 Task: Utilize Asana's timeline to visualize dependencies in the statistical analysis phase.
Action: Mouse moved to (154, 344)
Screenshot: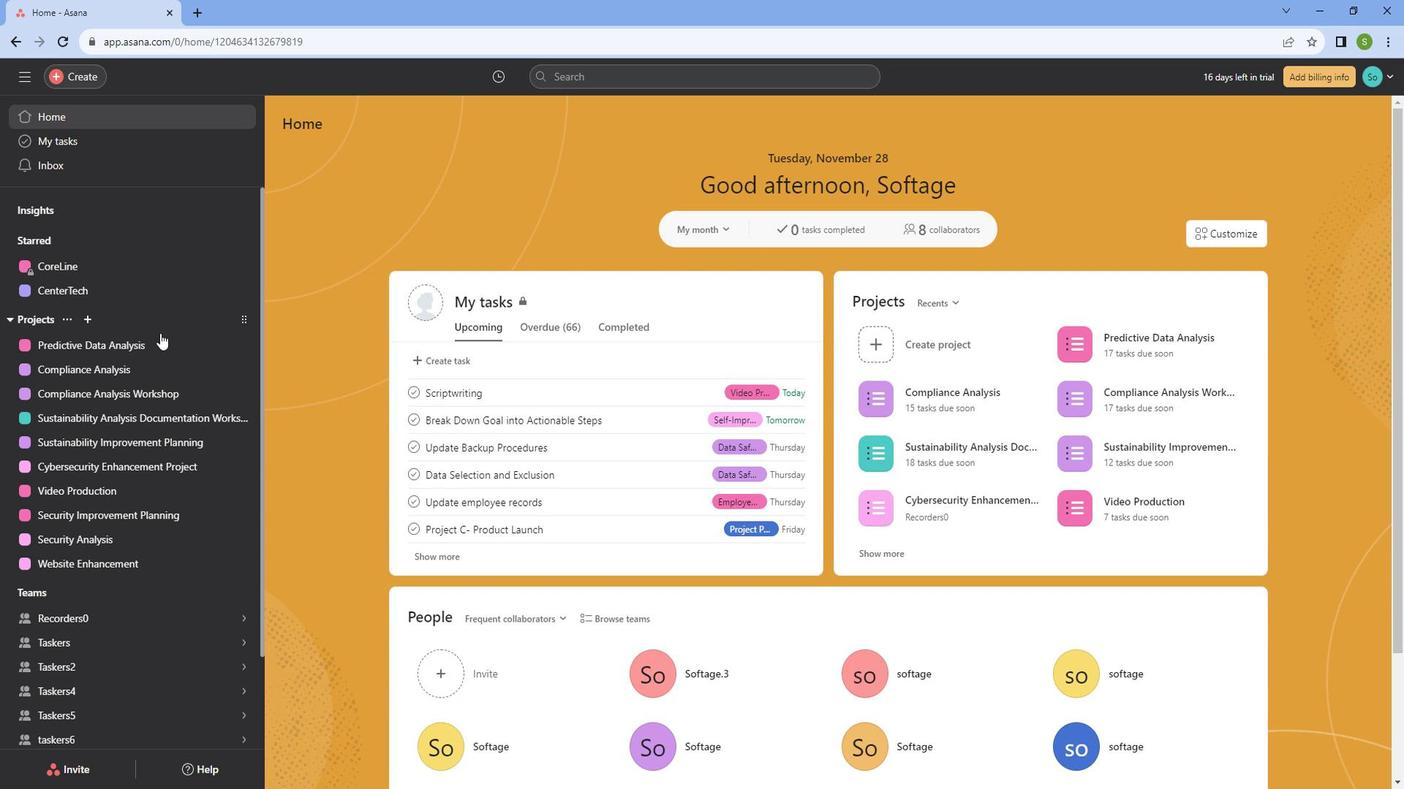 
Action: Mouse pressed left at (154, 344)
Screenshot: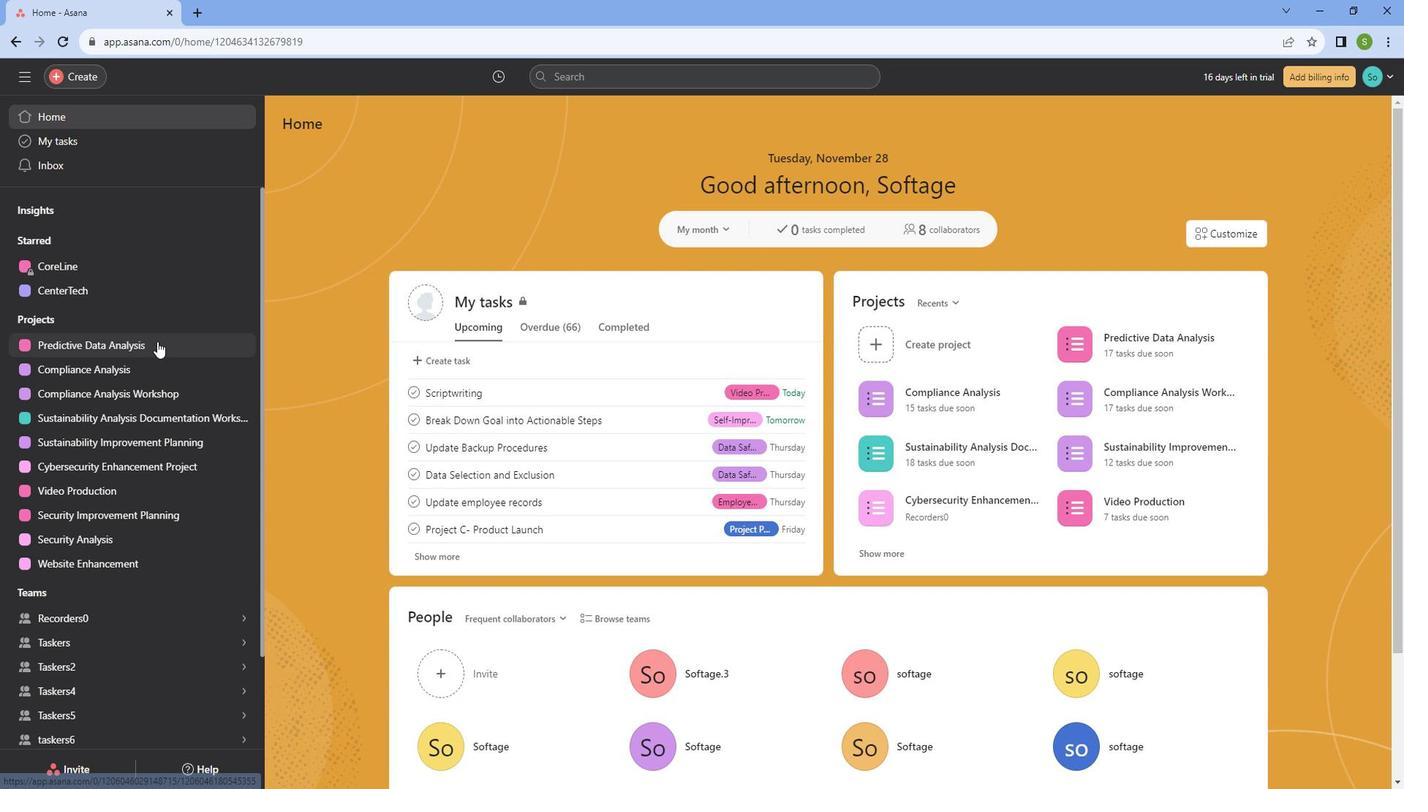 
Action: Mouse moved to (489, 155)
Screenshot: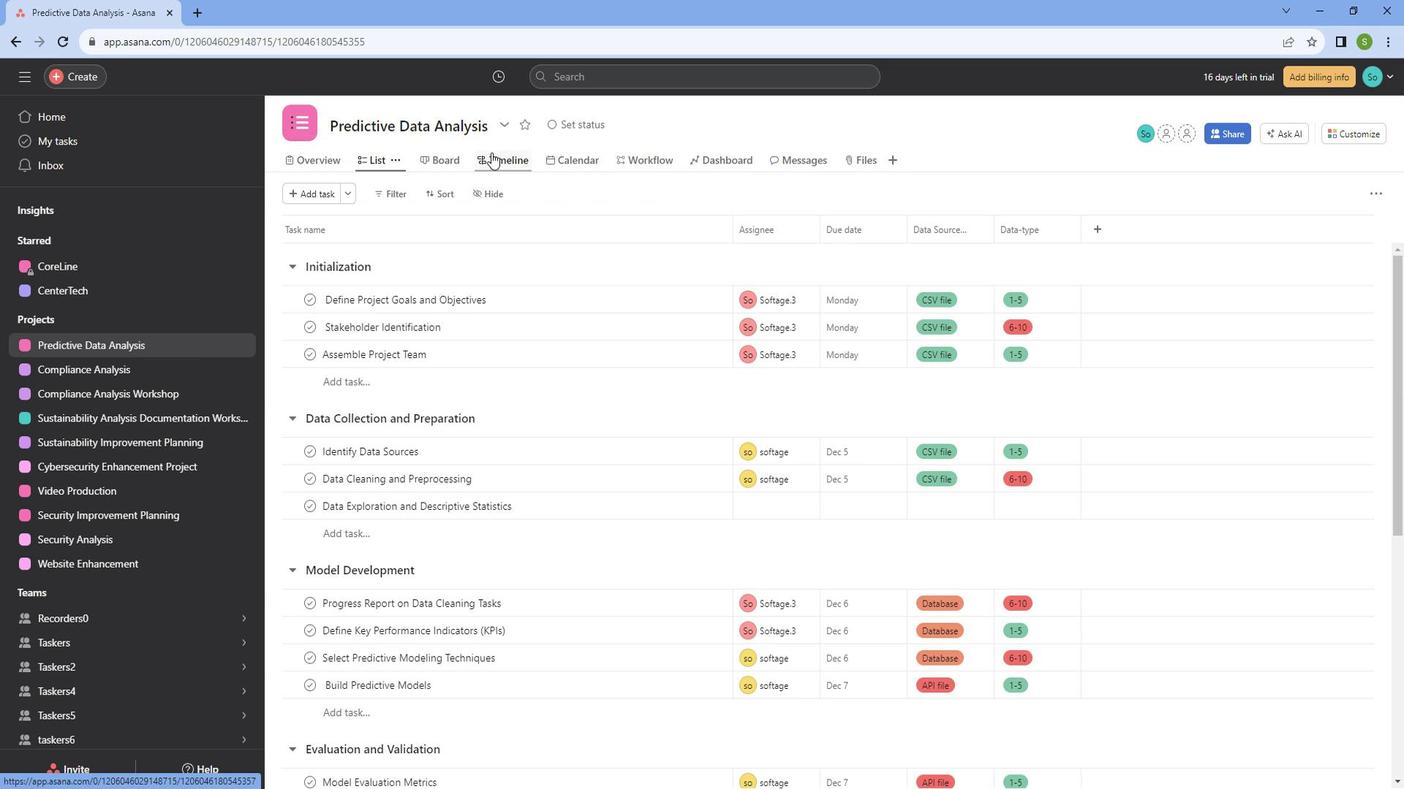 
Action: Mouse pressed left at (489, 155)
Screenshot: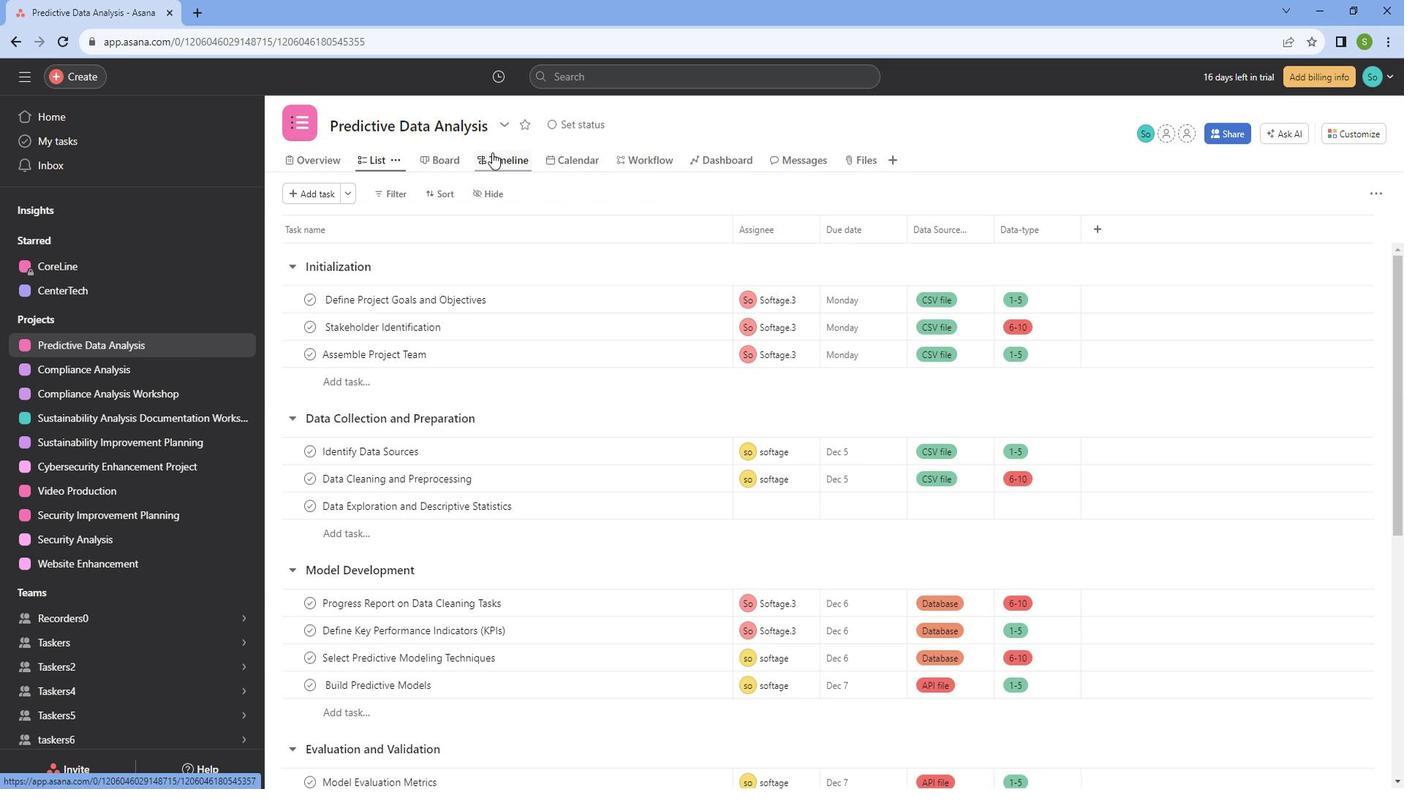 
Action: Mouse moved to (536, 319)
Screenshot: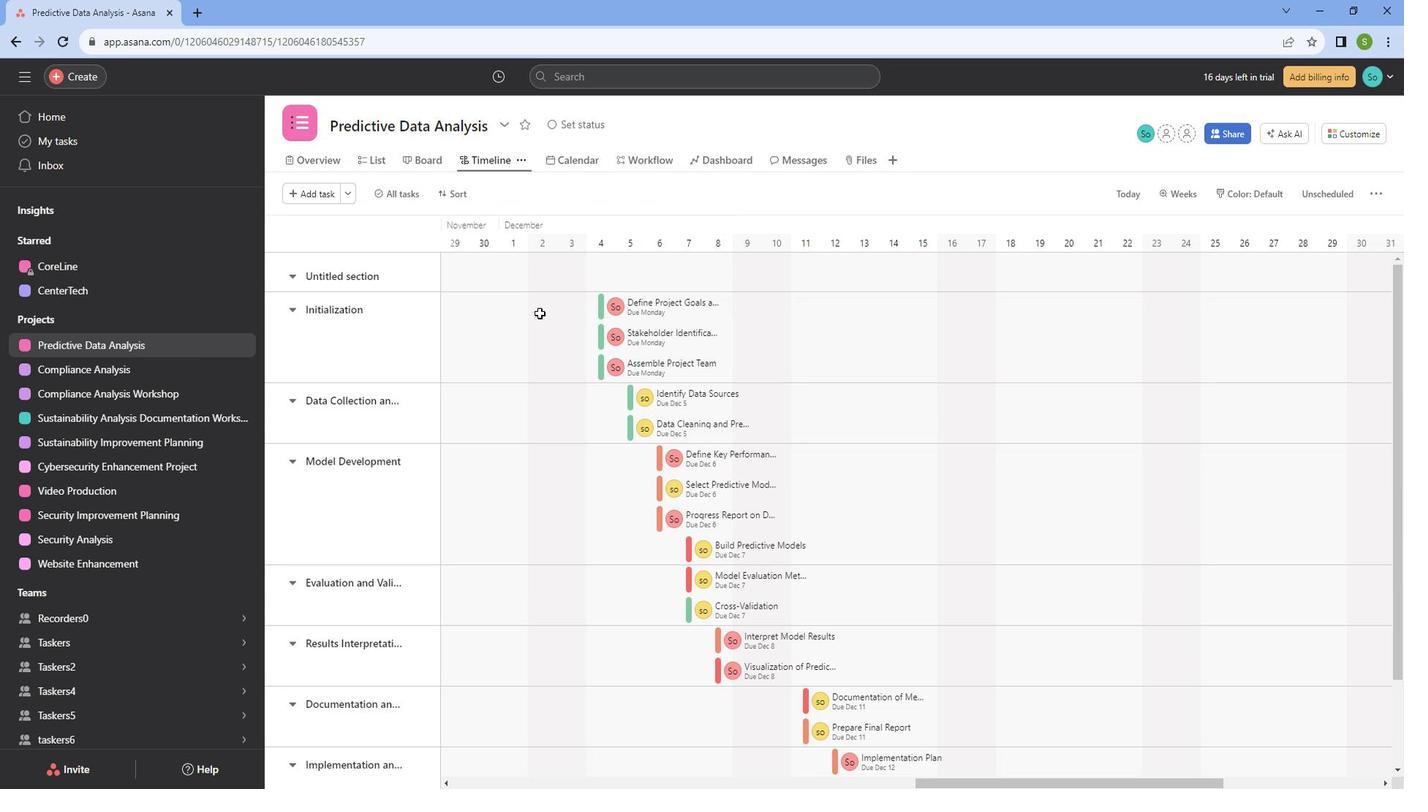 
Action: Mouse scrolled (536, 318) with delta (0, 0)
Screenshot: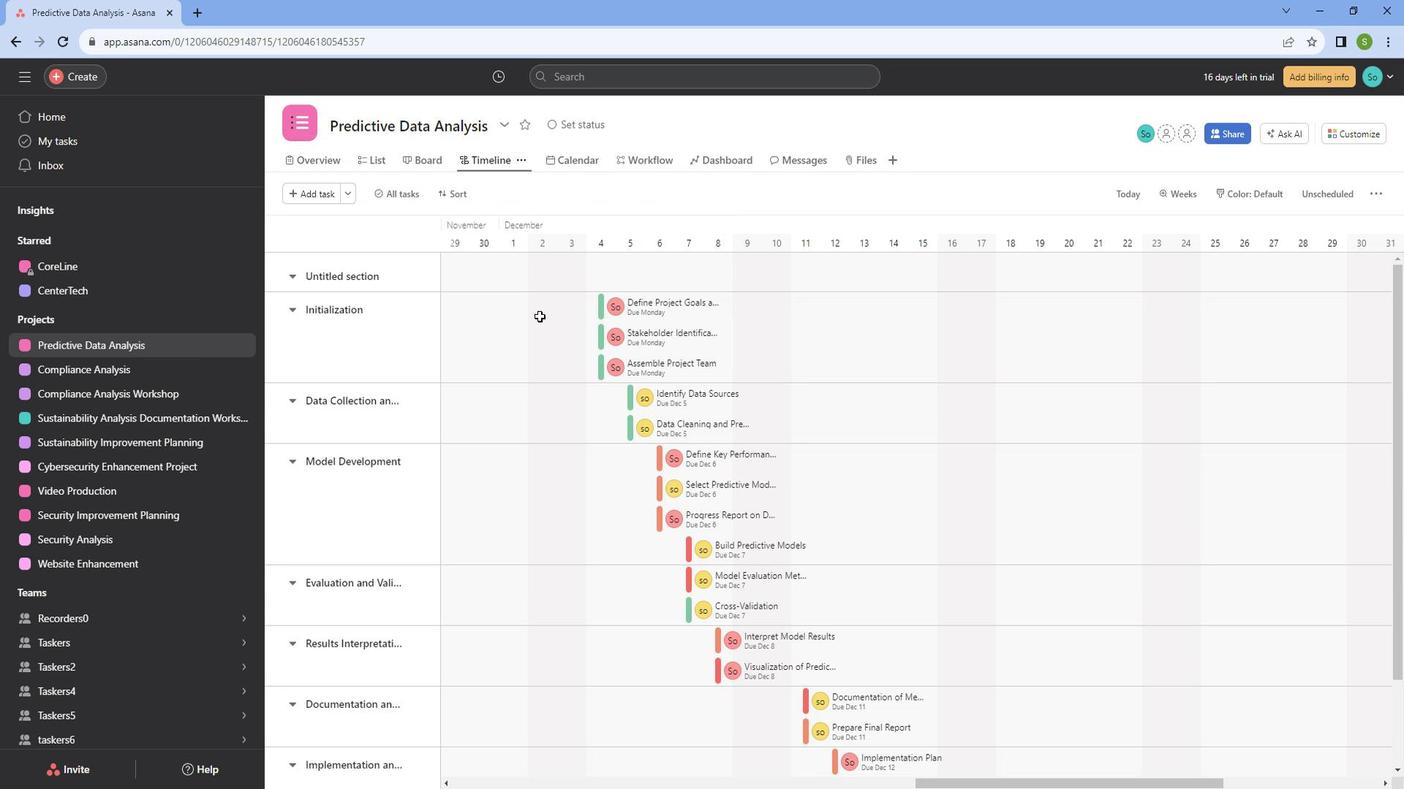 
Action: Mouse scrolled (536, 318) with delta (0, 0)
Screenshot: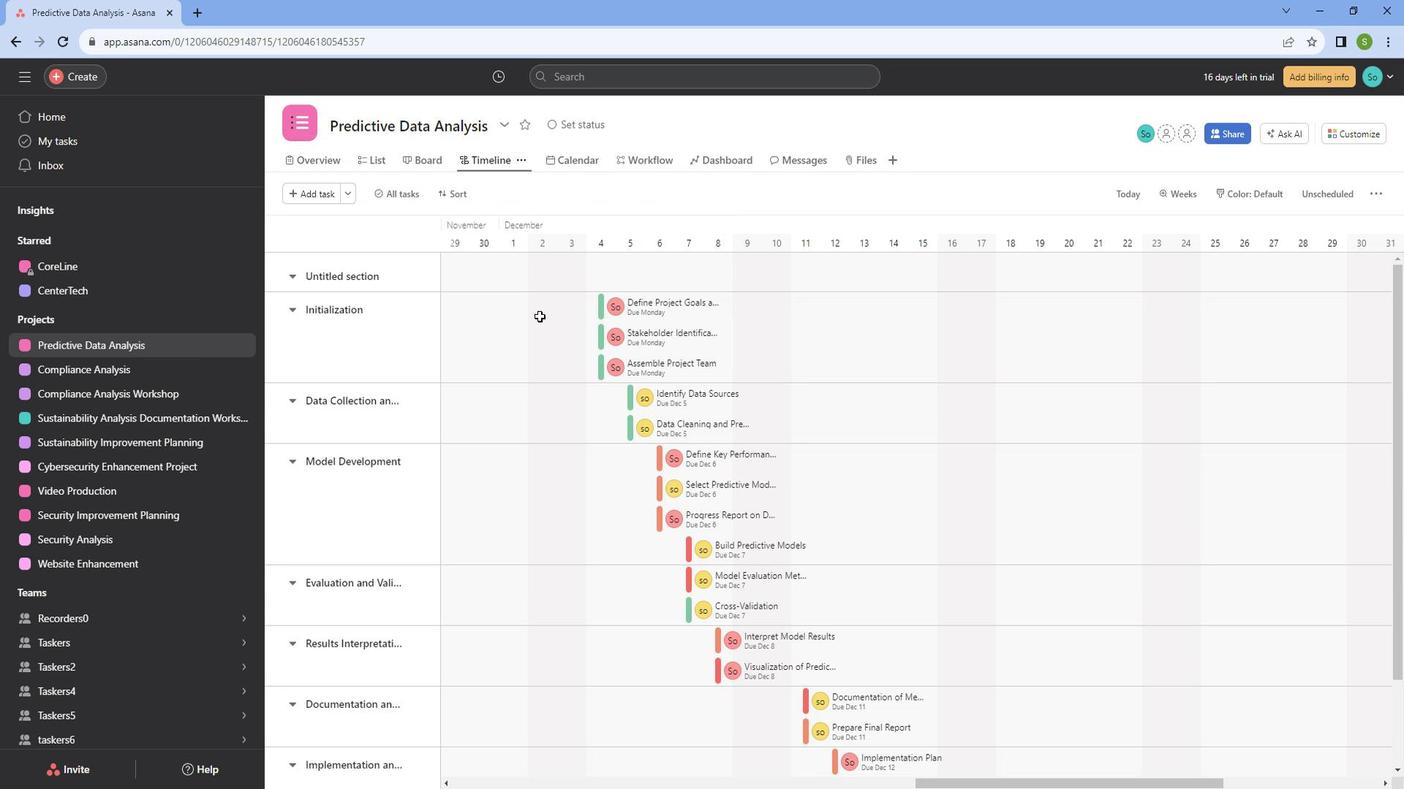 
Action: Mouse scrolled (536, 318) with delta (0, 0)
Screenshot: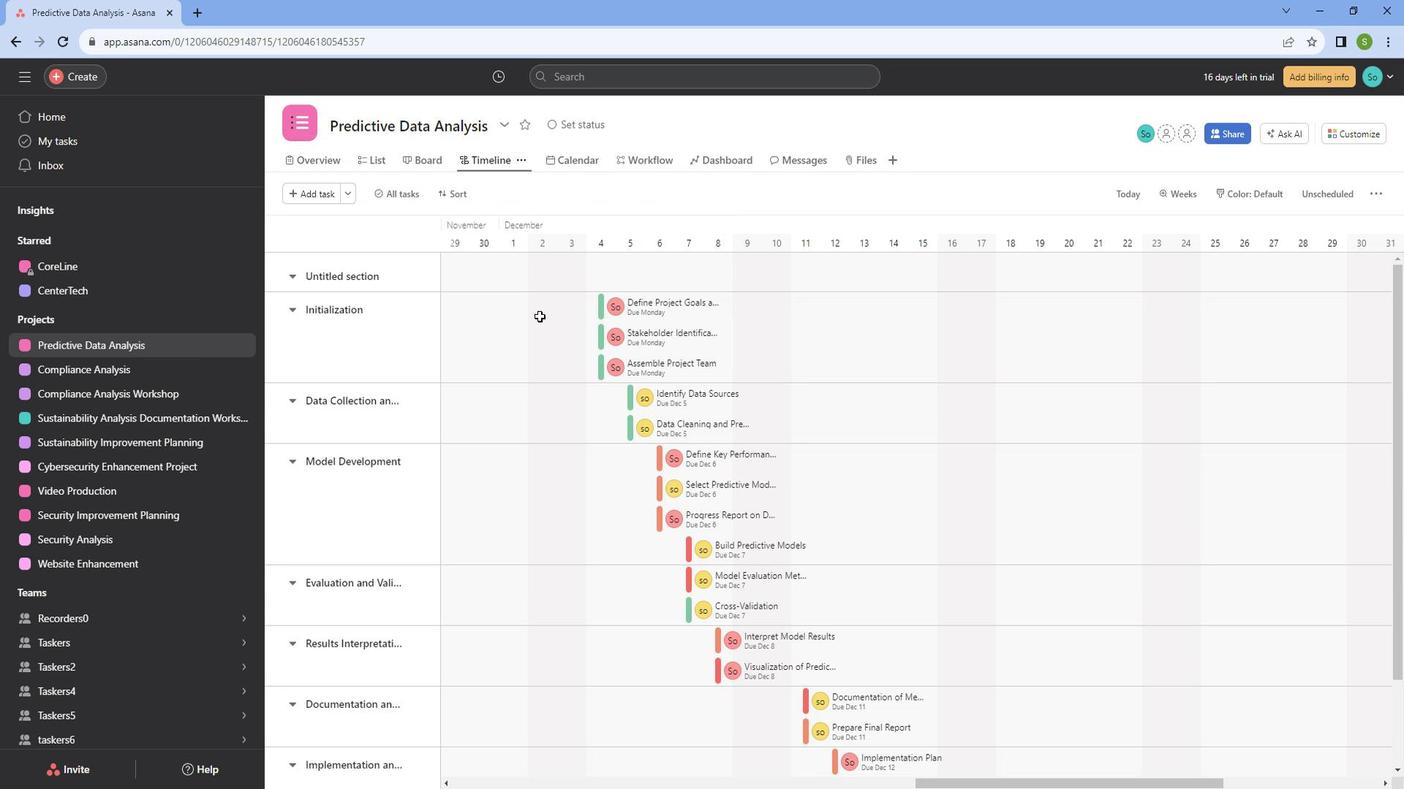 
Action: Mouse scrolled (536, 318) with delta (0, 0)
Screenshot: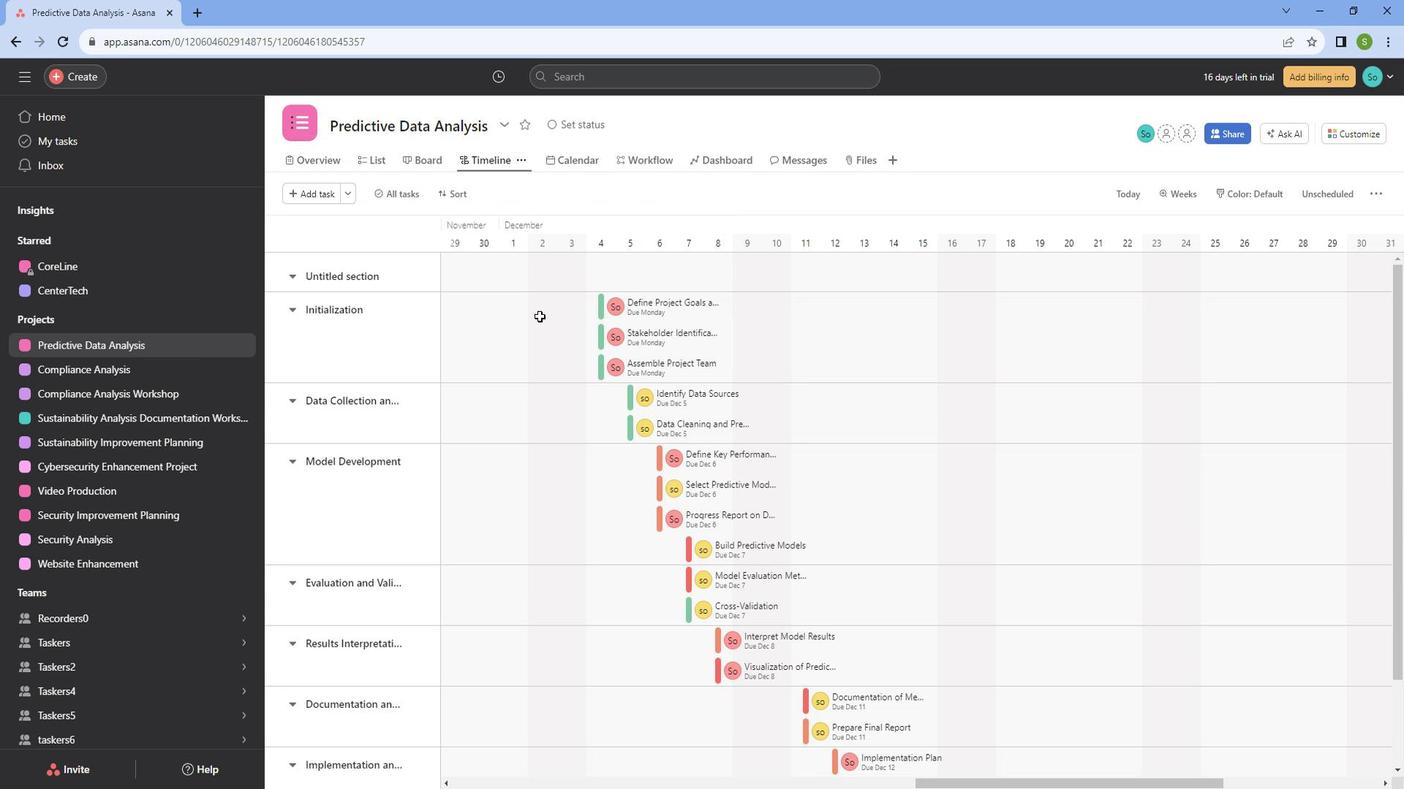 
Action: Mouse scrolled (536, 320) with delta (0, 0)
Screenshot: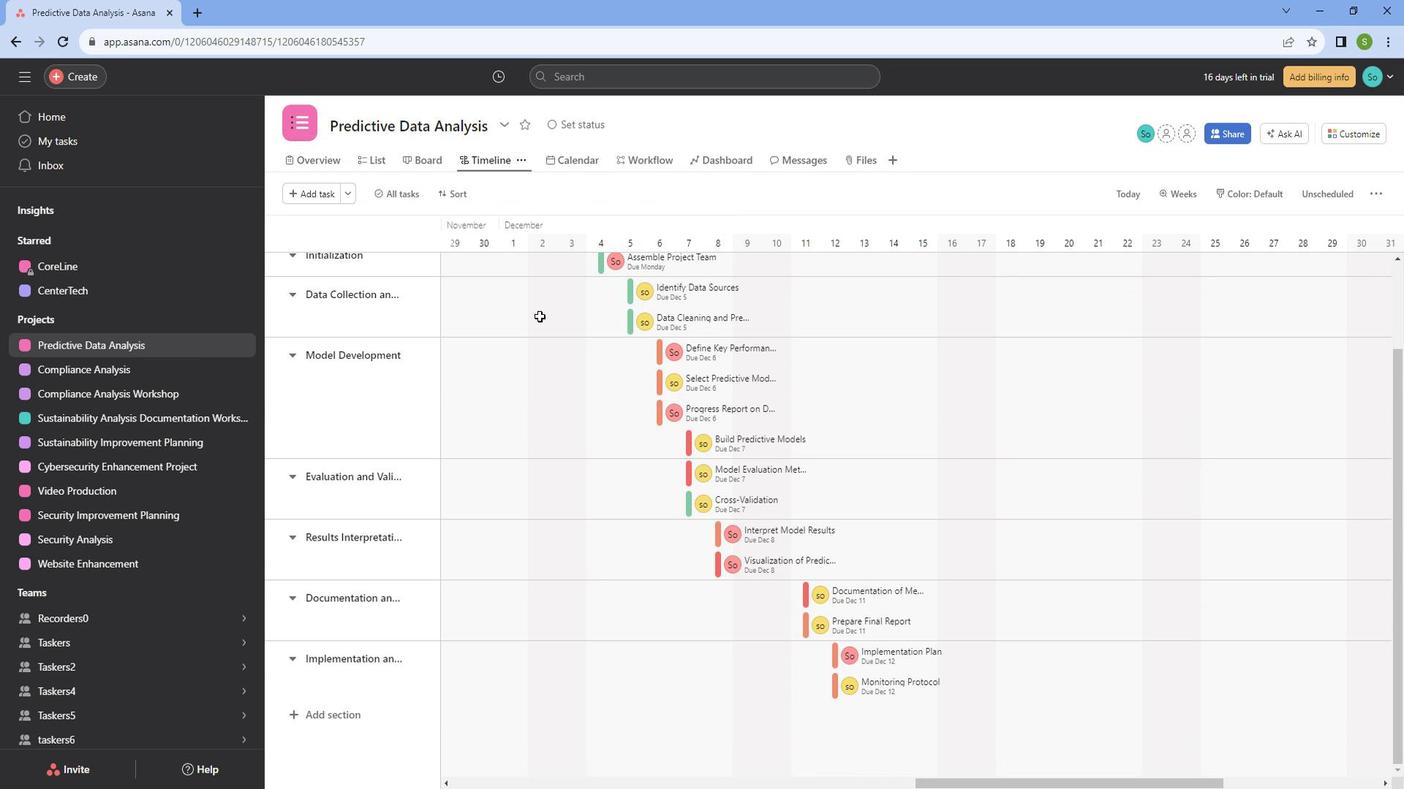 
Action: Mouse scrolled (536, 320) with delta (0, 0)
Screenshot: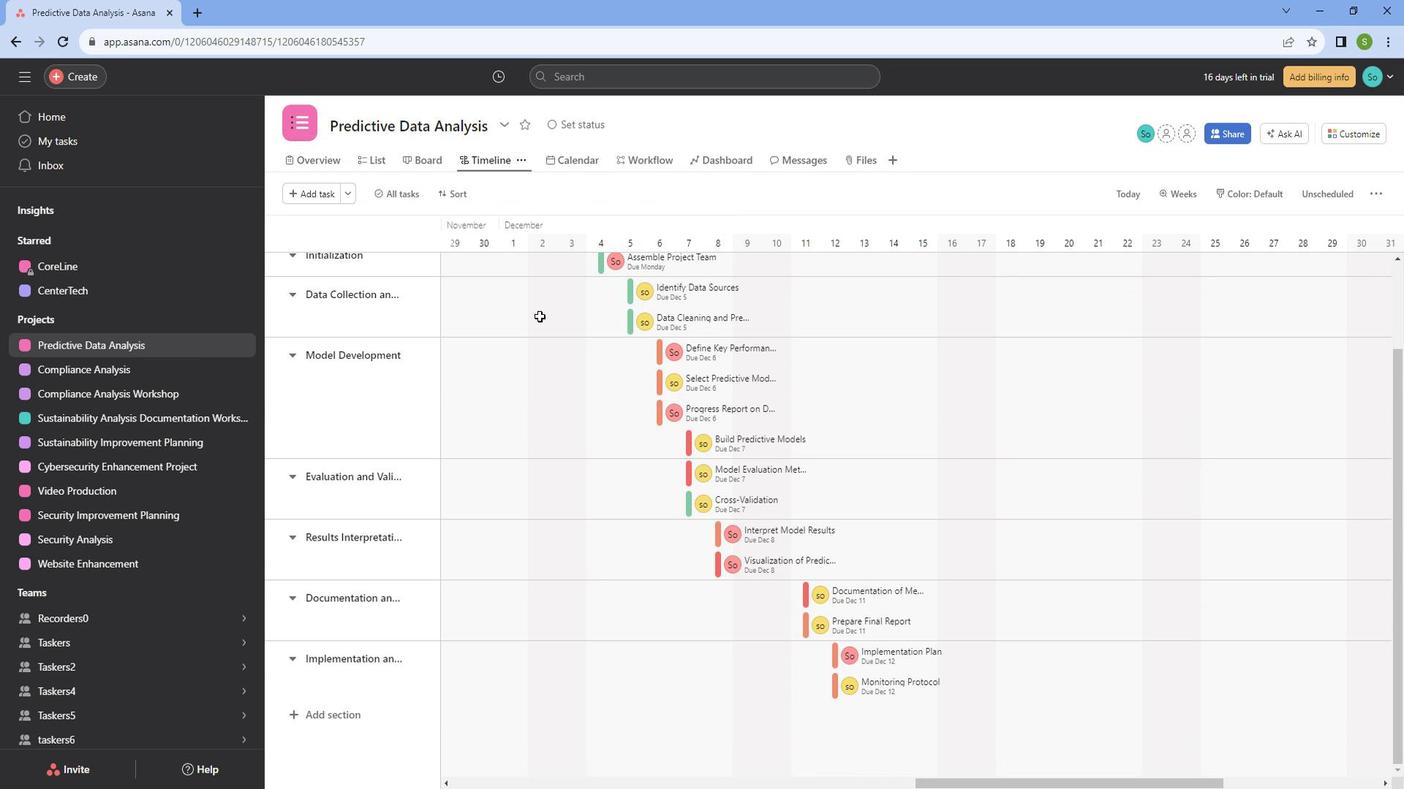 
Action: Mouse scrolled (536, 320) with delta (0, 0)
Screenshot: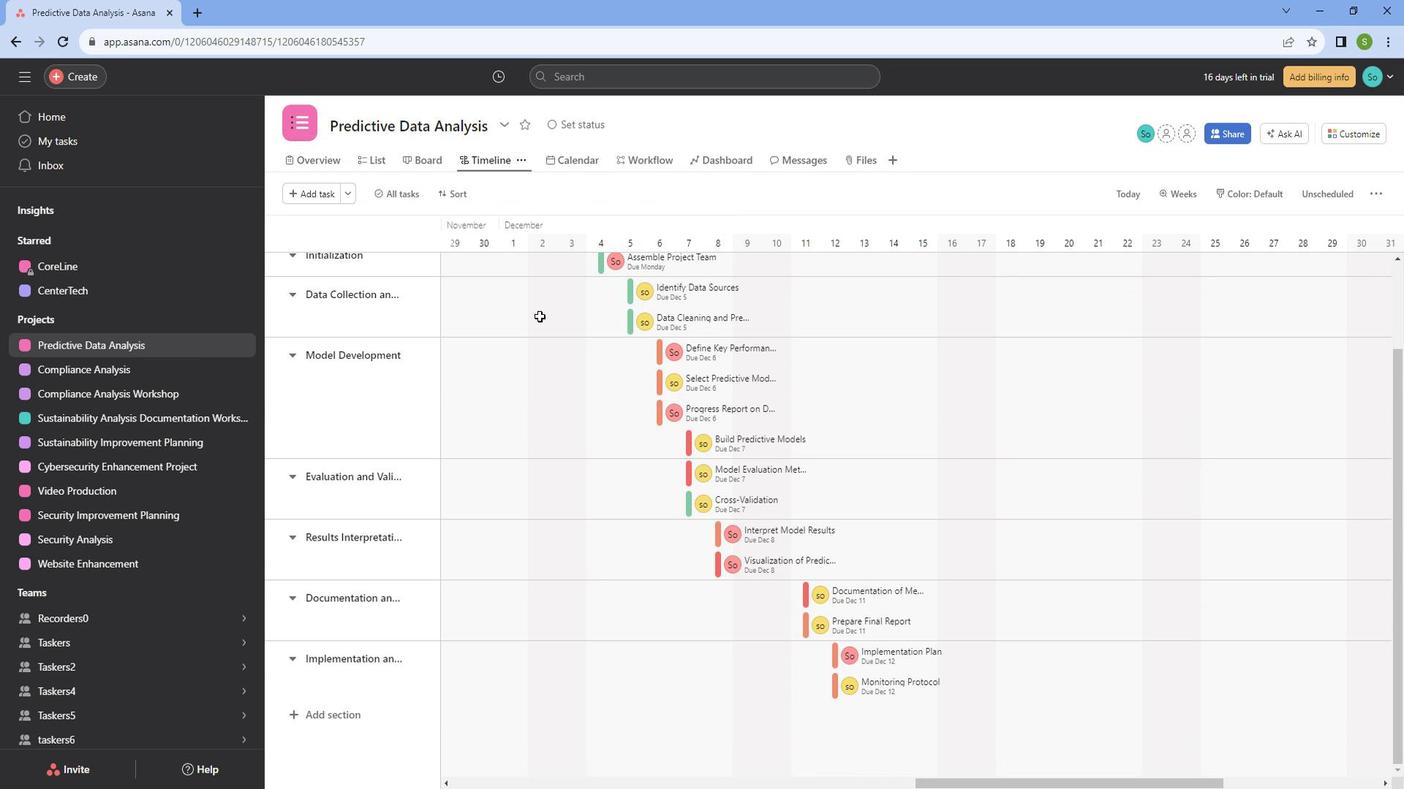 
Action: Mouse scrolled (536, 320) with delta (0, 0)
Screenshot: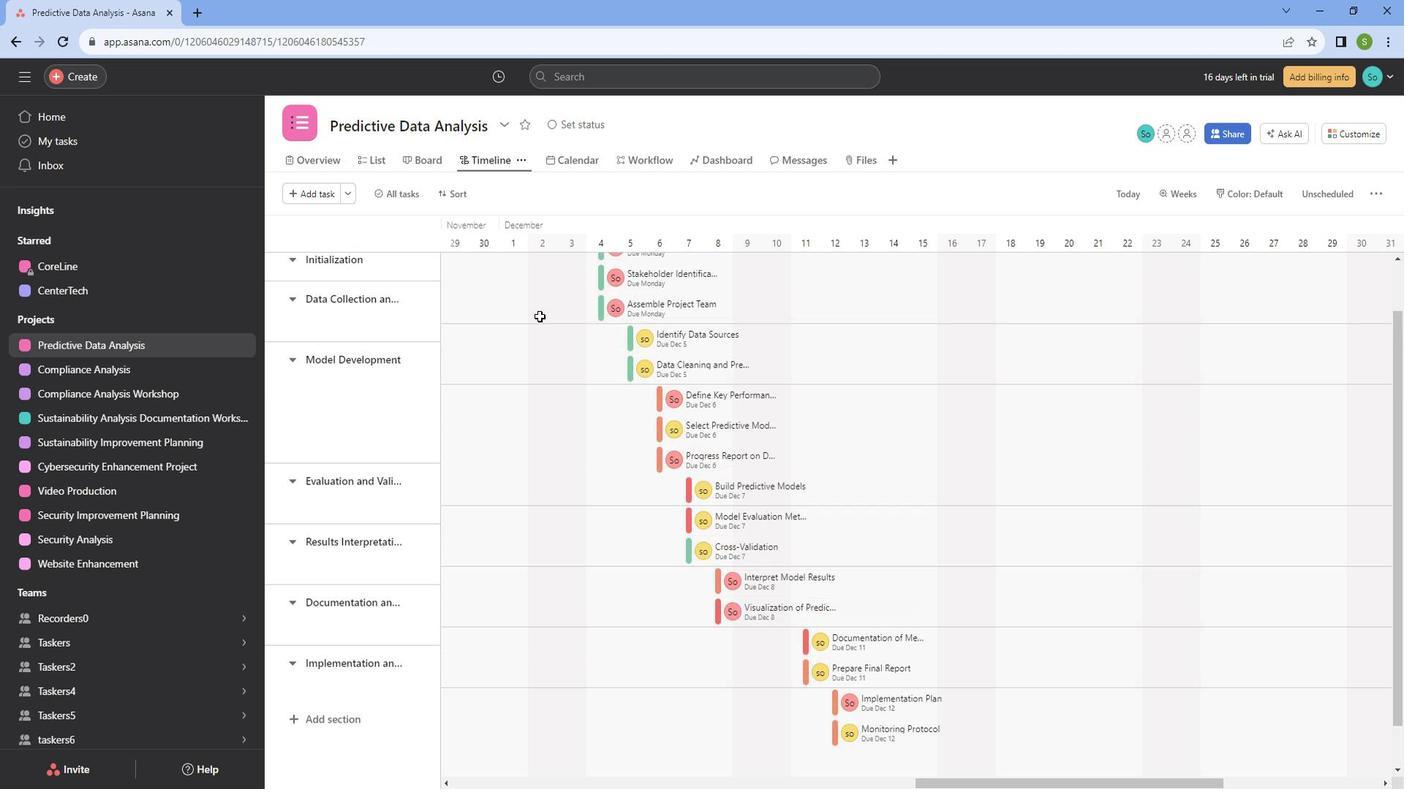 
Action: Mouse moved to (1371, 194)
Screenshot: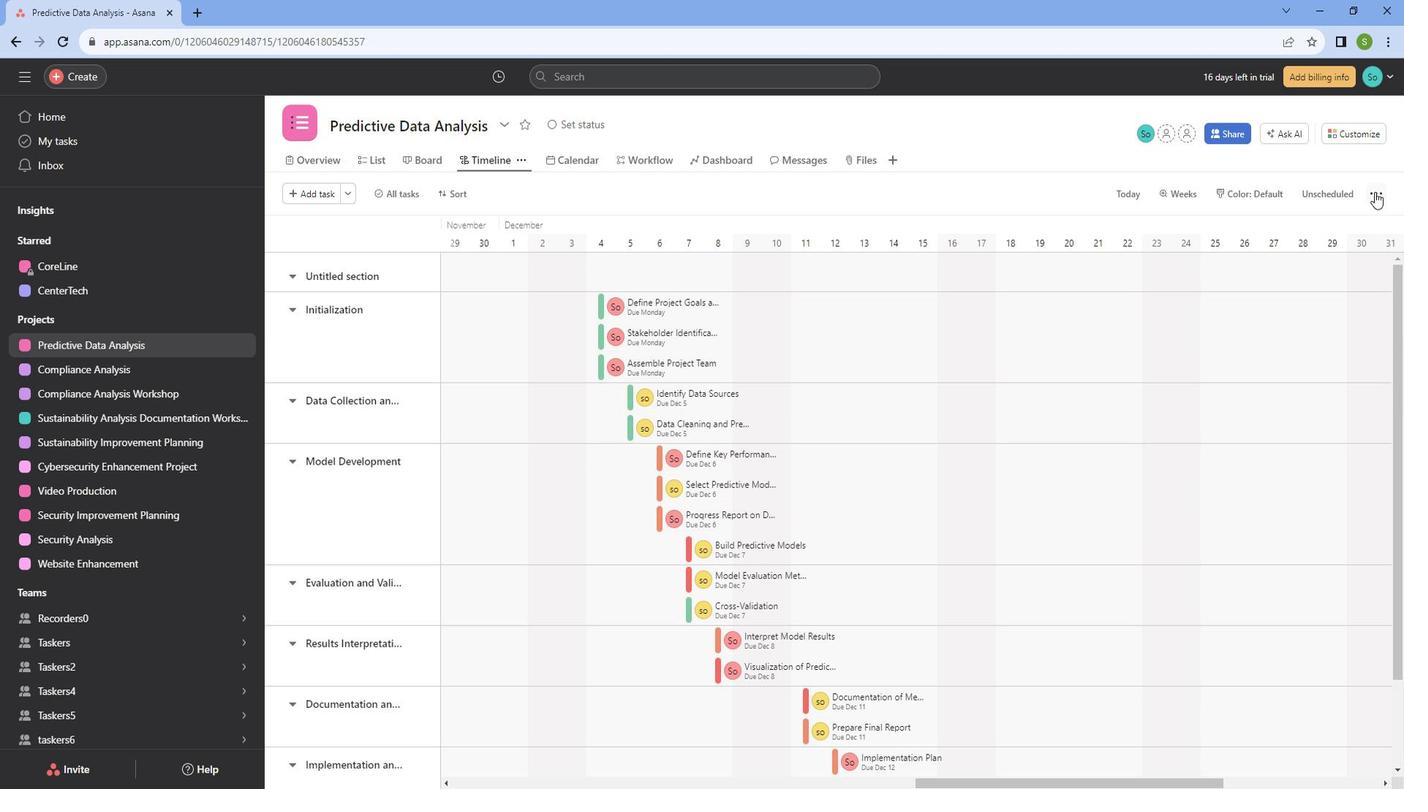 
Action: Mouse pressed left at (1371, 194)
Screenshot: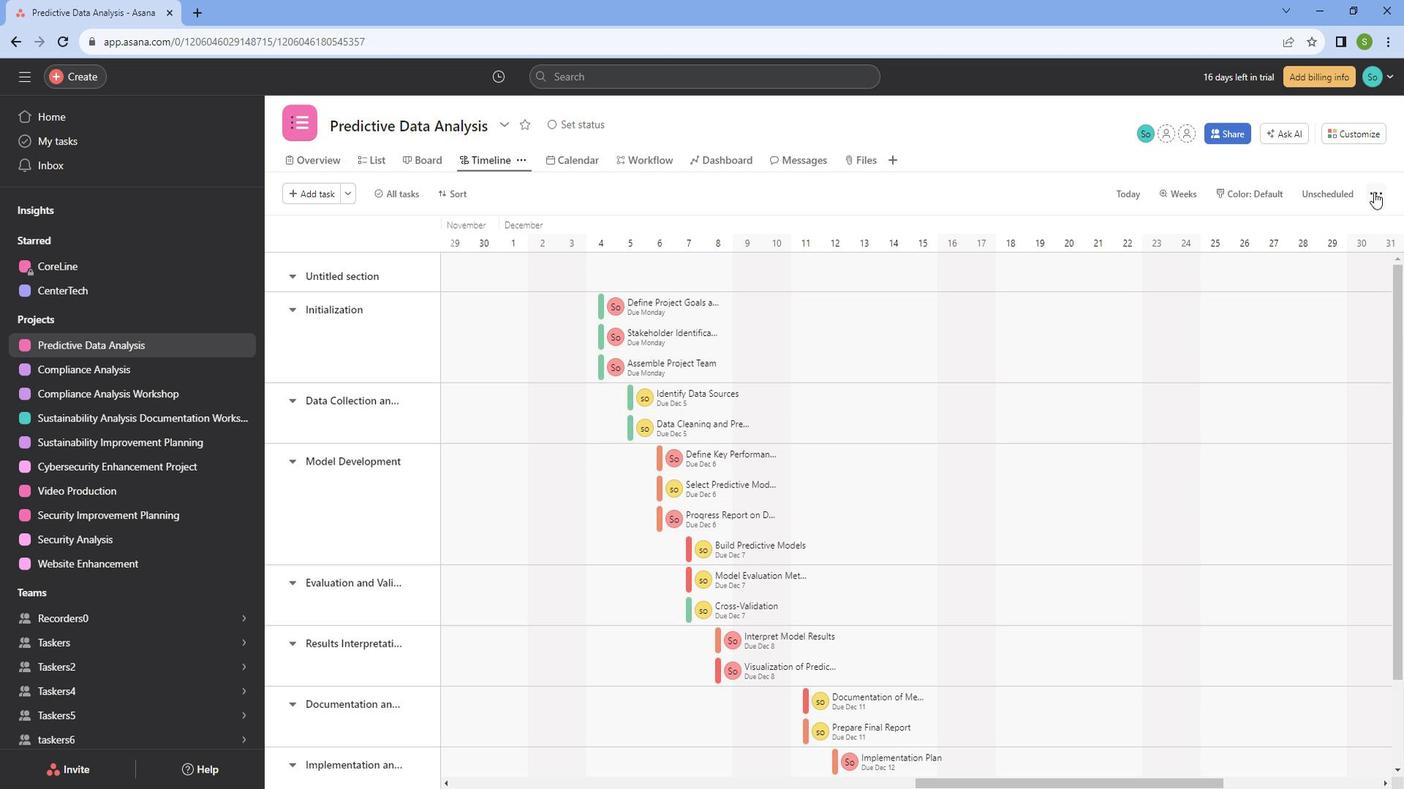 
Action: Mouse moved to (1311, 323)
Screenshot: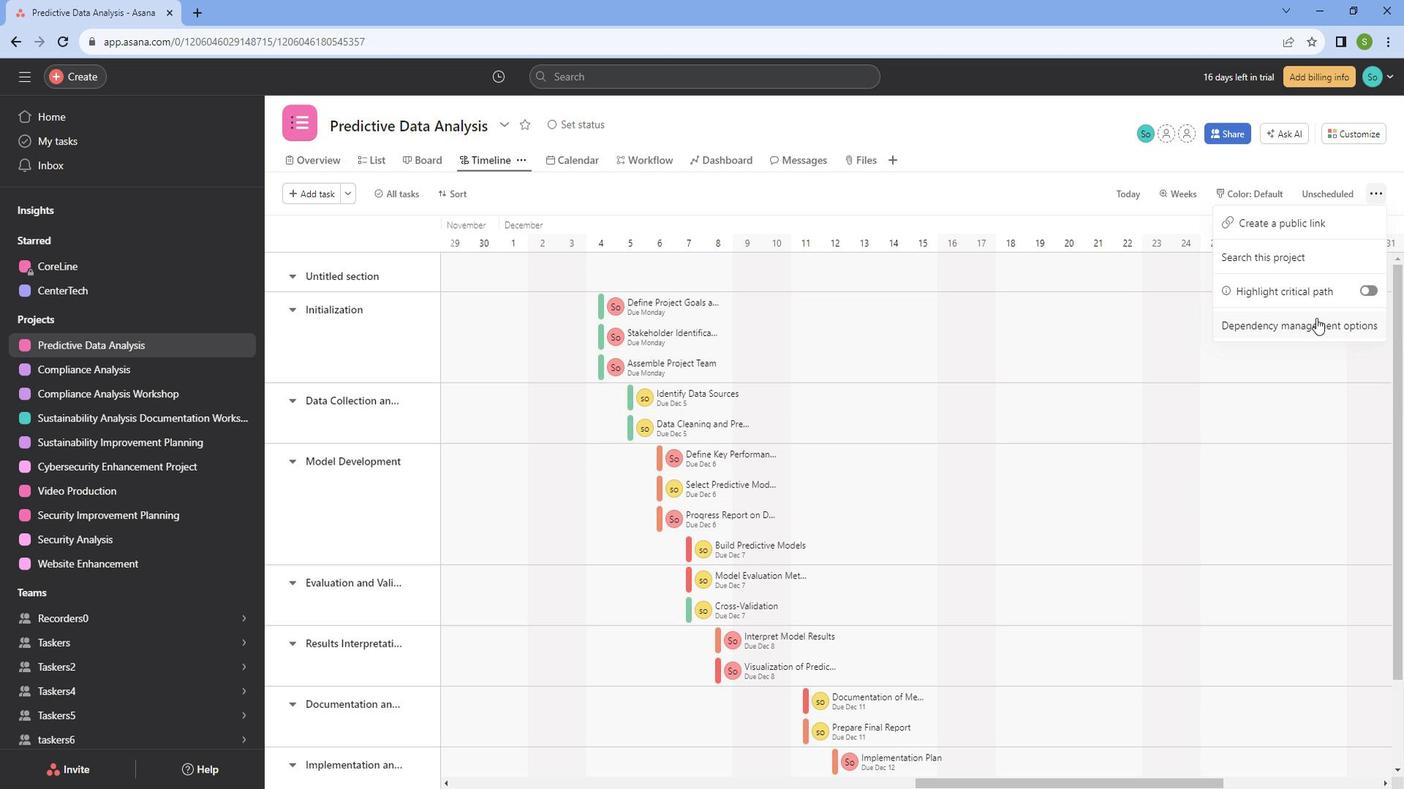 
Action: Mouse pressed left at (1311, 323)
Screenshot: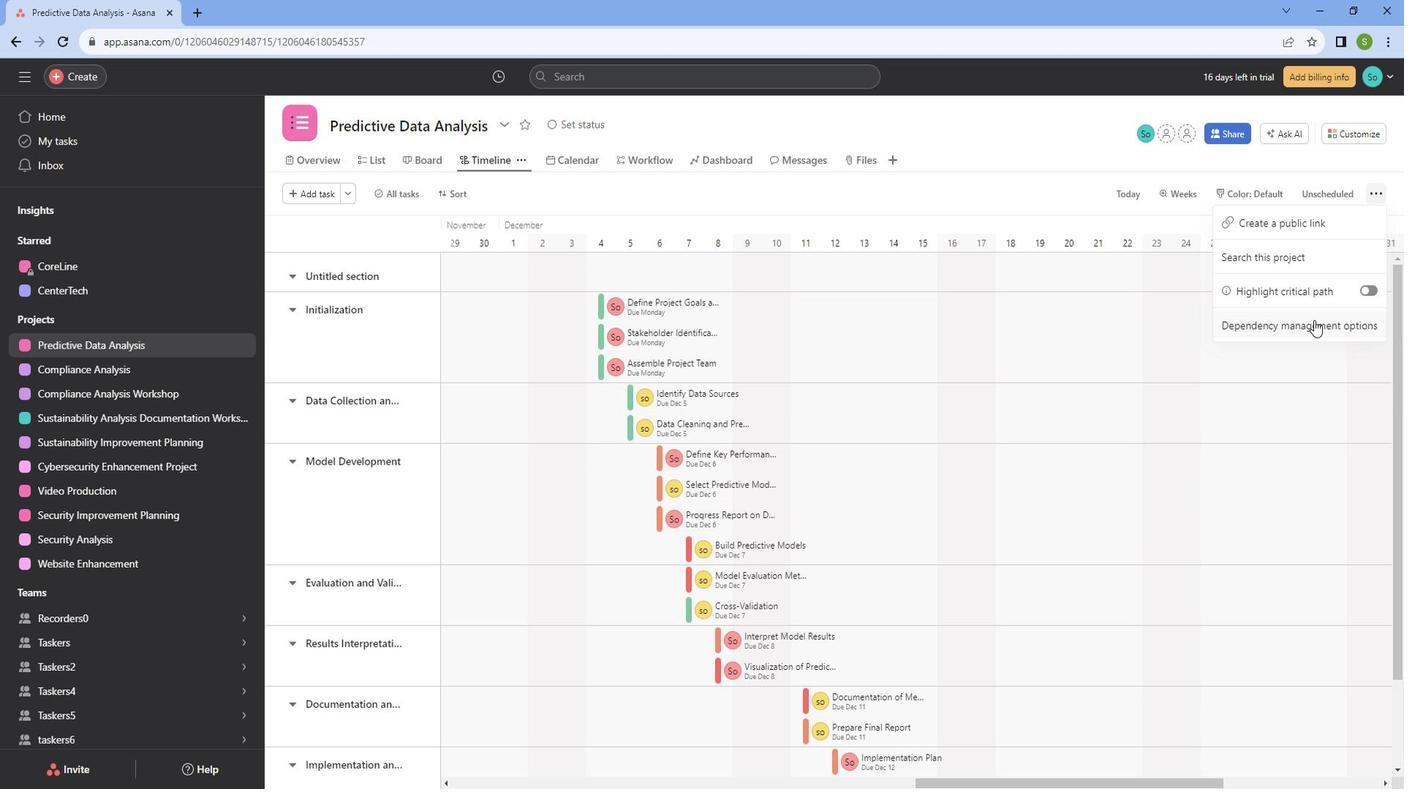 
Action: Mouse moved to (604, 367)
Screenshot: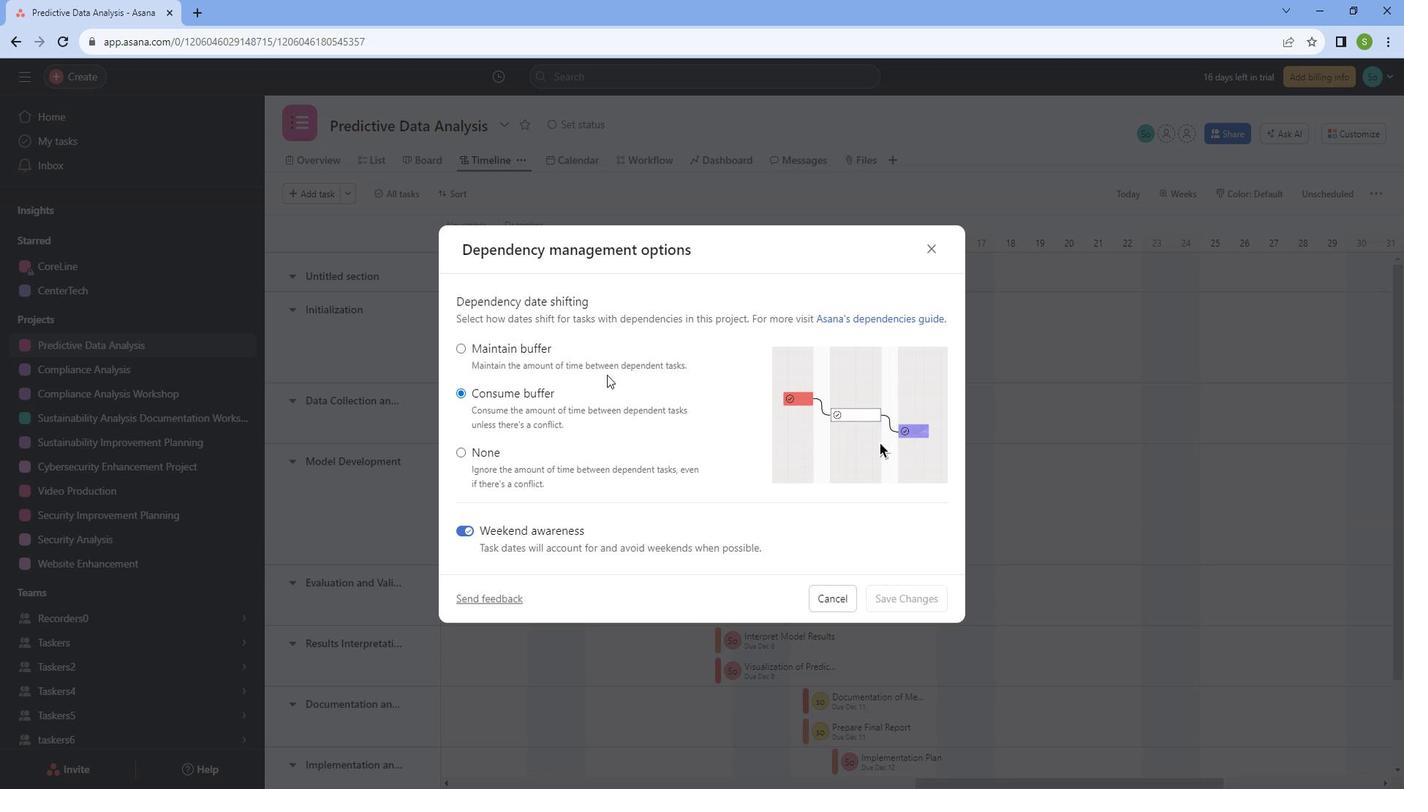 
Action: Mouse pressed left at (604, 367)
Screenshot: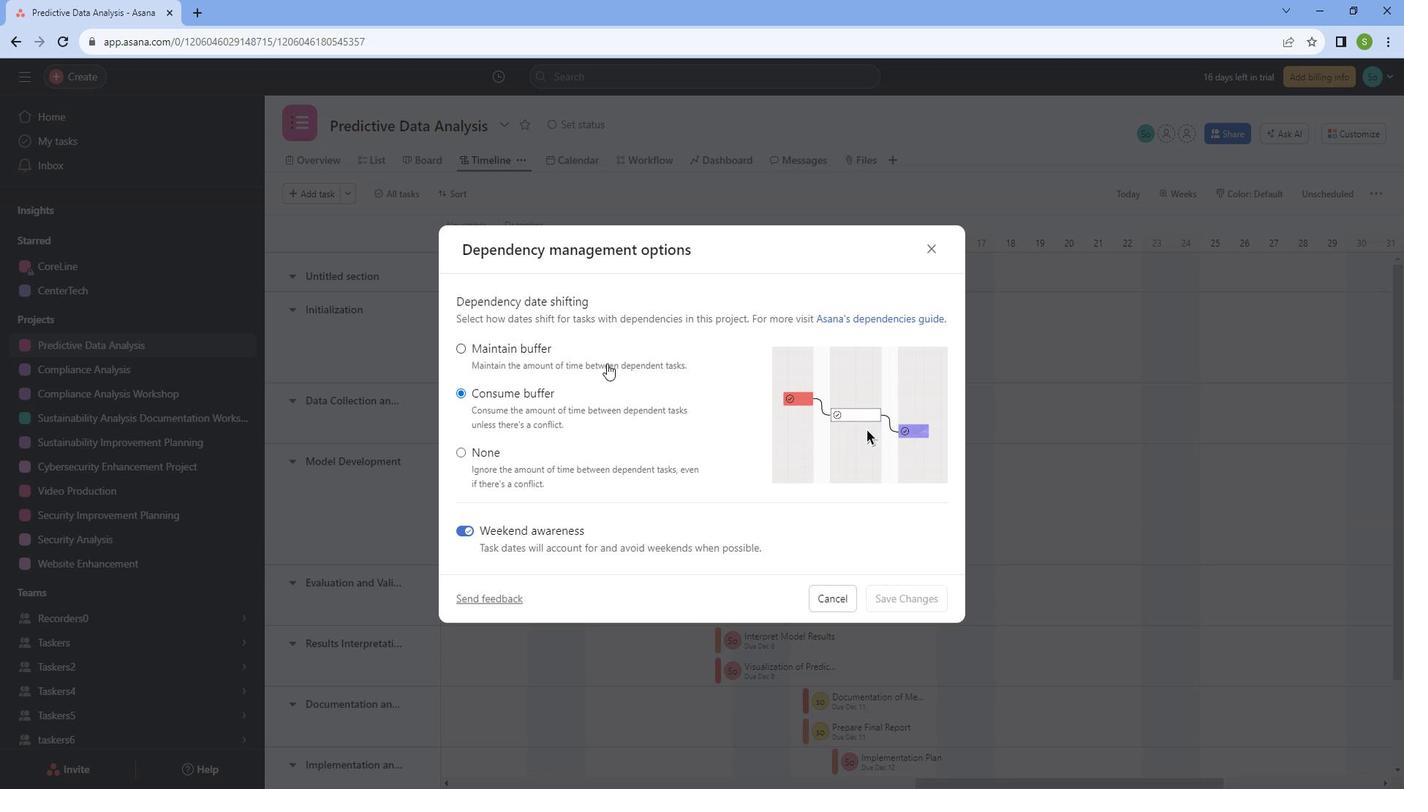 
Action: Mouse moved to (907, 602)
Screenshot: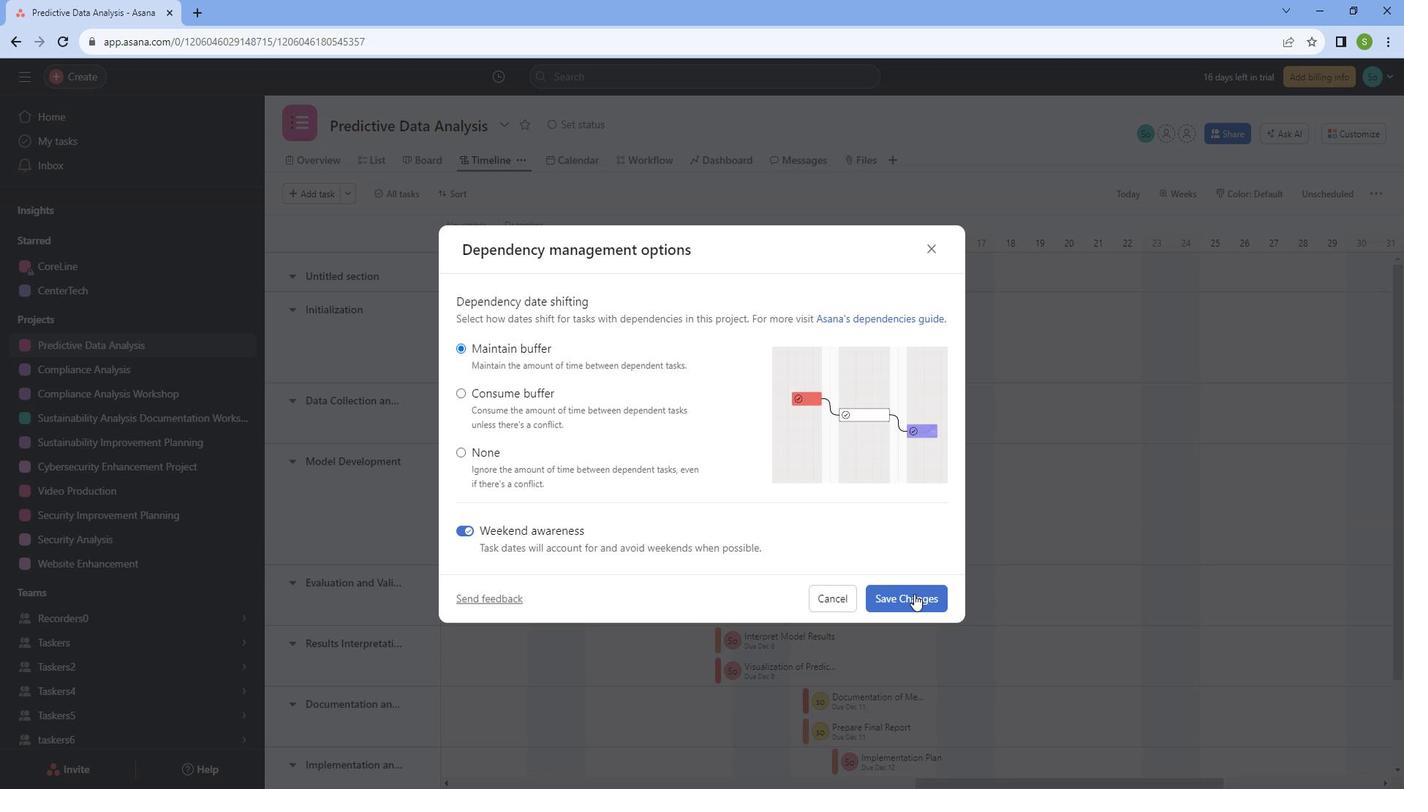 
Action: Mouse pressed left at (907, 602)
Screenshot: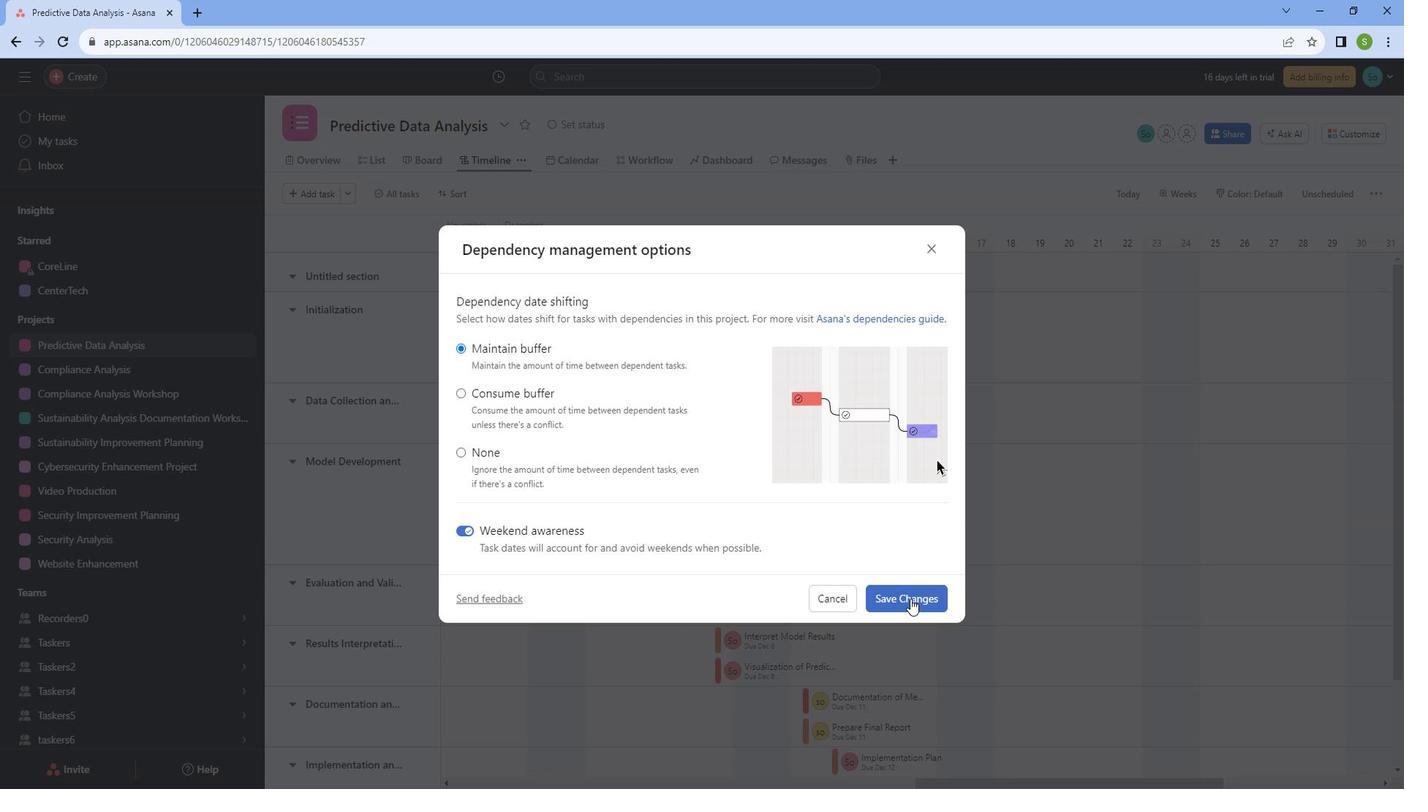
Action: Mouse moved to (804, 508)
Screenshot: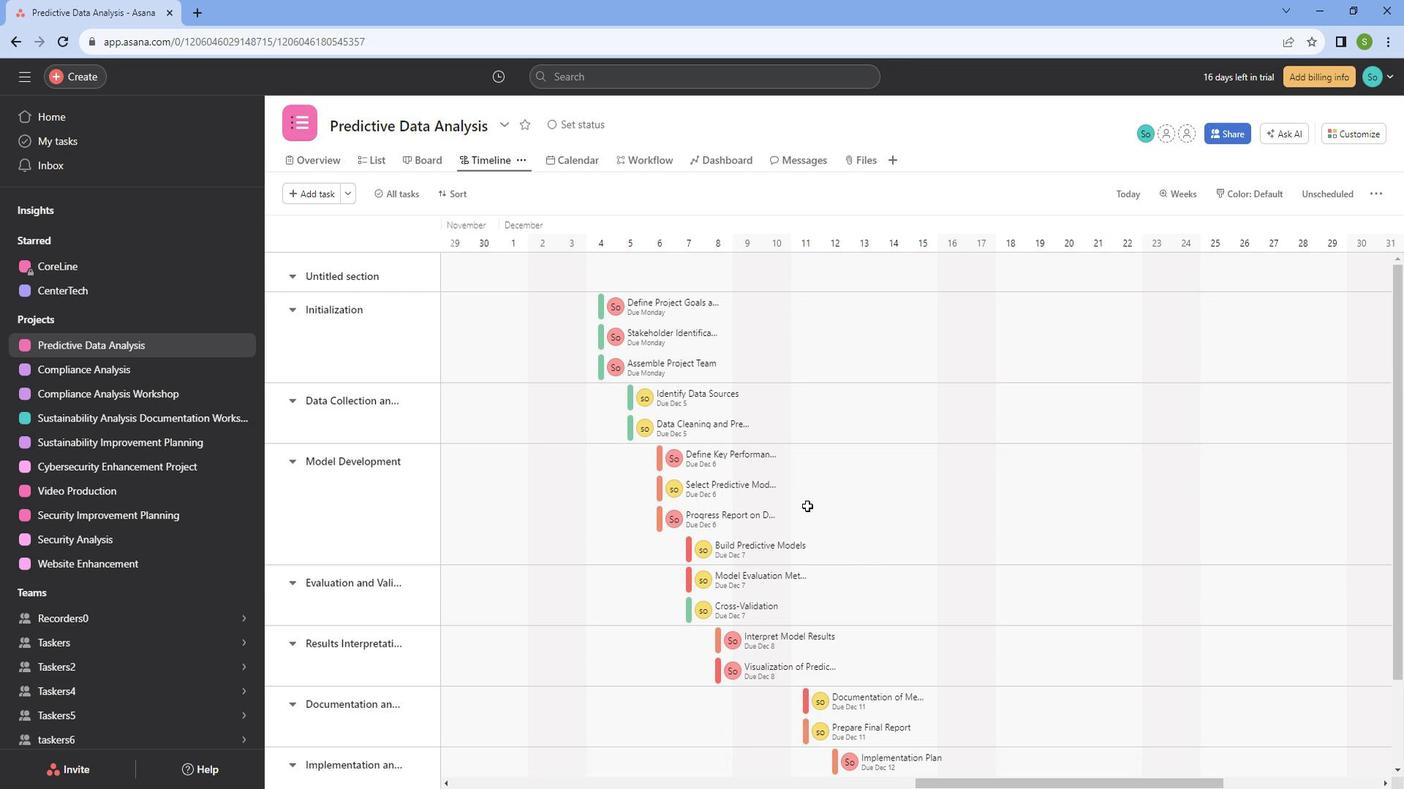 
Action: Mouse scrolled (804, 508) with delta (0, 0)
Screenshot: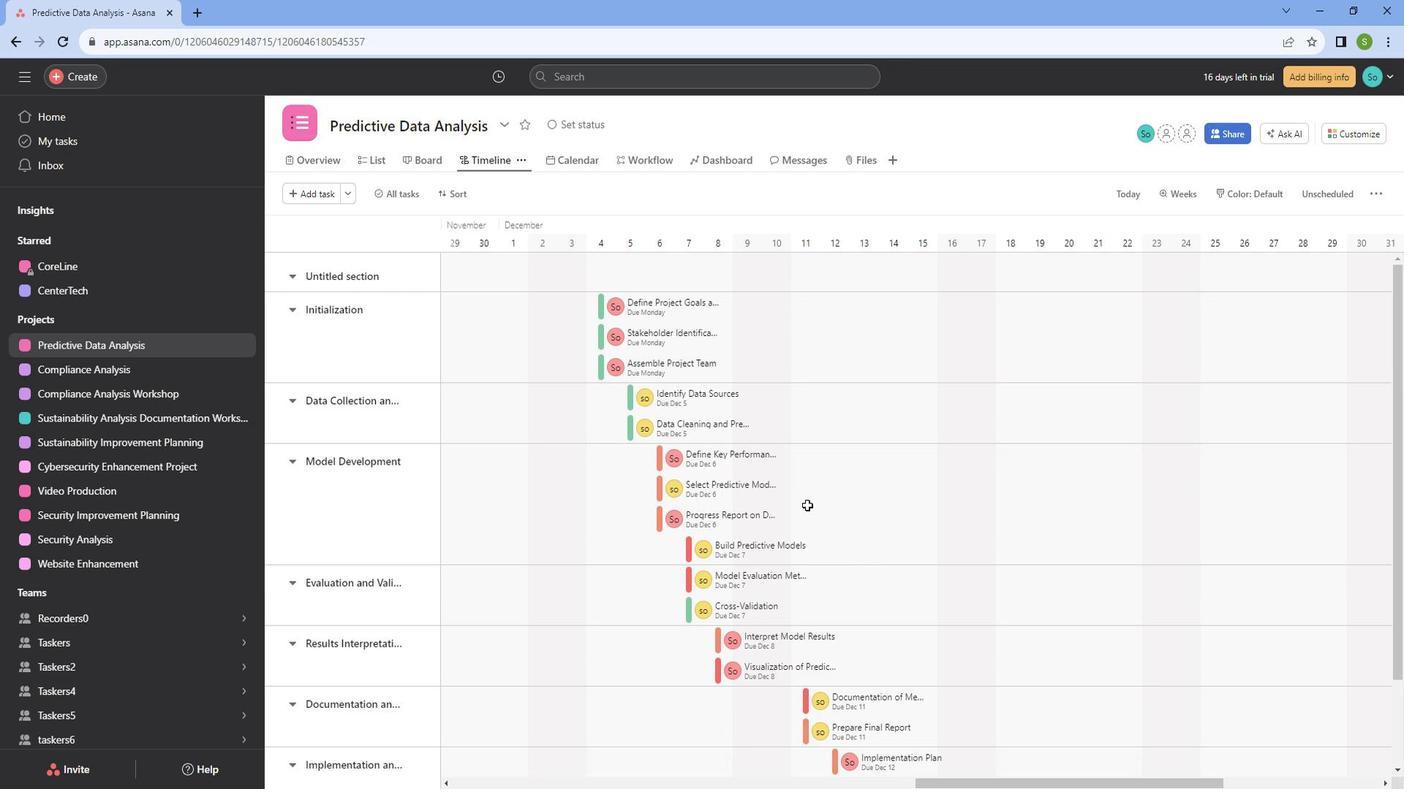 
Action: Mouse scrolled (804, 508) with delta (0, 0)
Screenshot: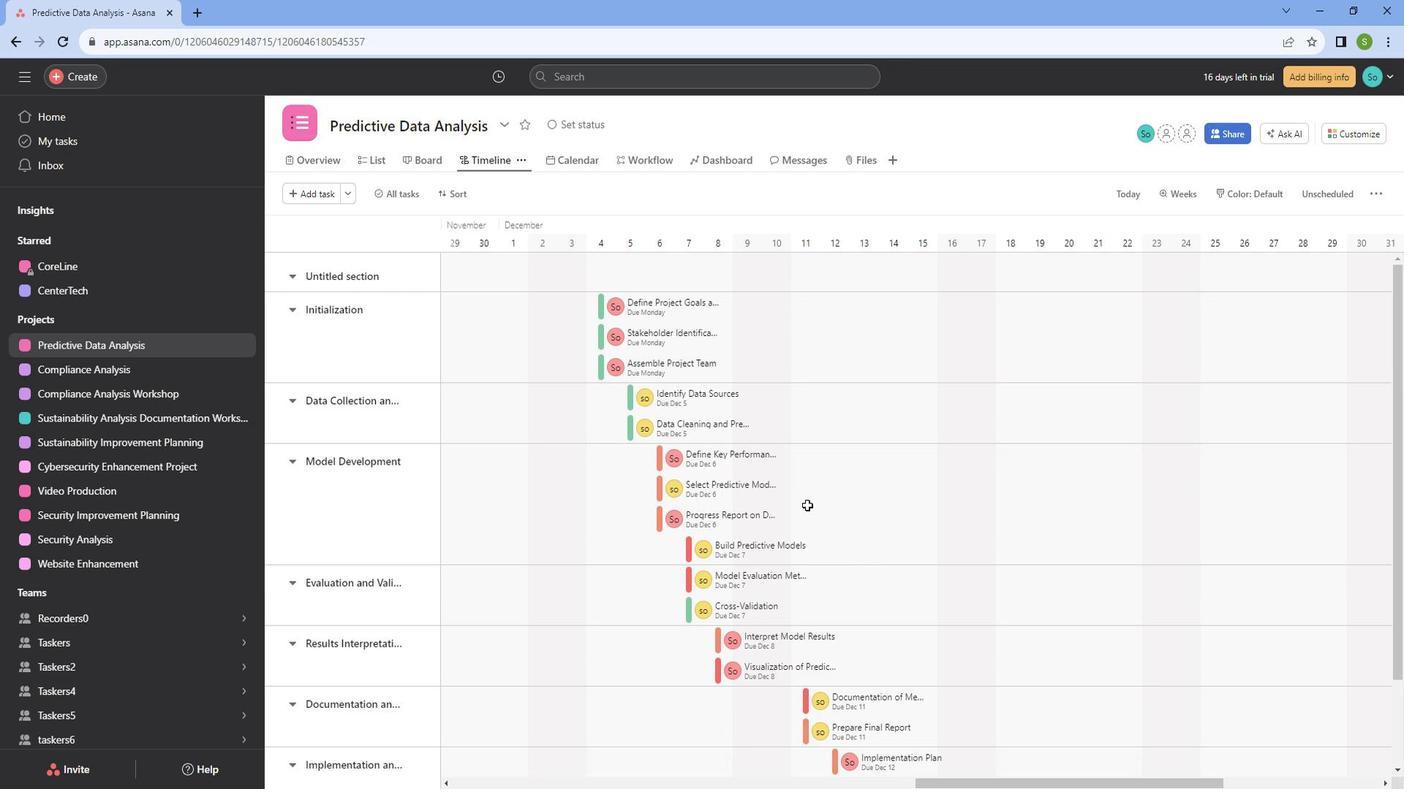 
Action: Mouse scrolled (804, 508) with delta (0, 0)
Screenshot: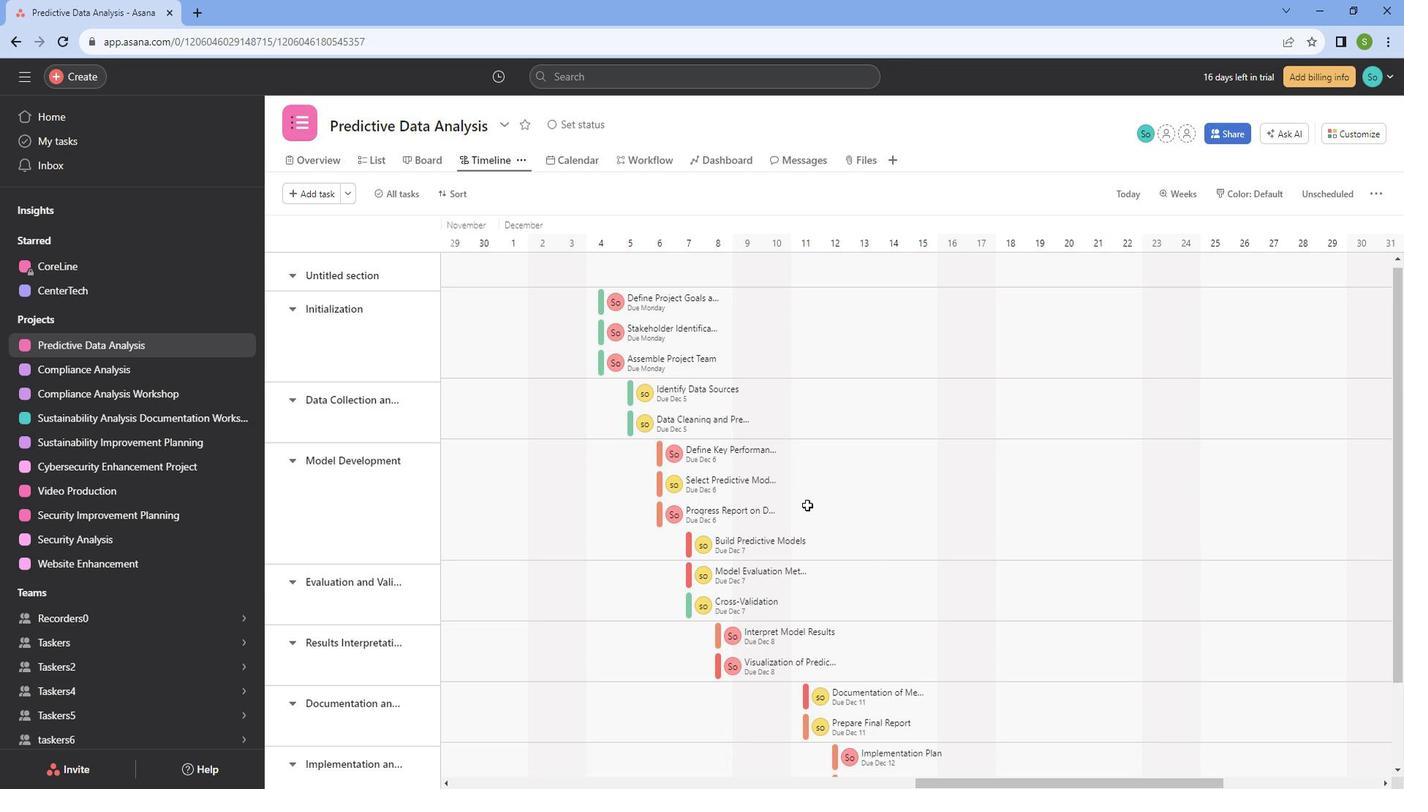
Action: Mouse scrolled (804, 508) with delta (0, 0)
Screenshot: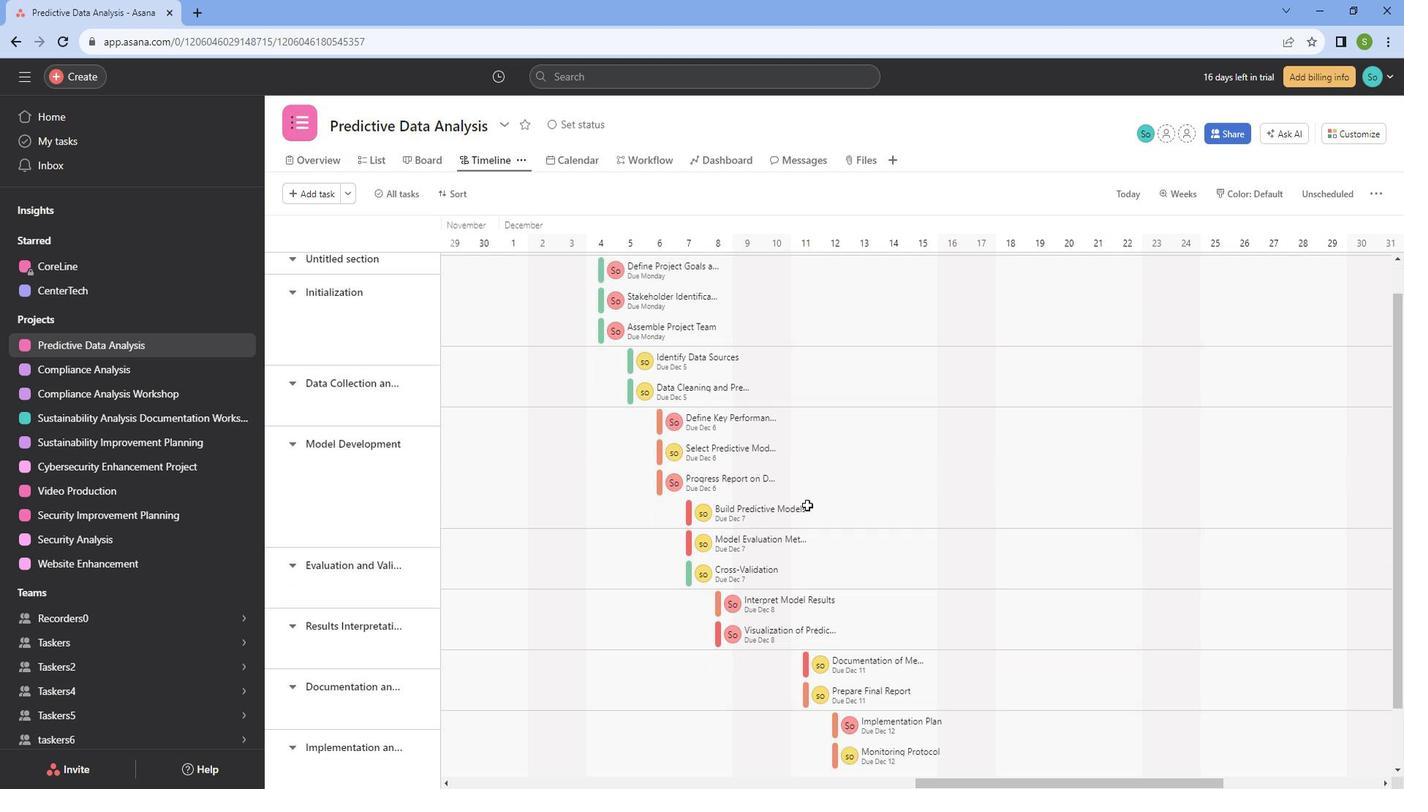 
Action: Mouse scrolled (804, 509) with delta (0, 0)
Screenshot: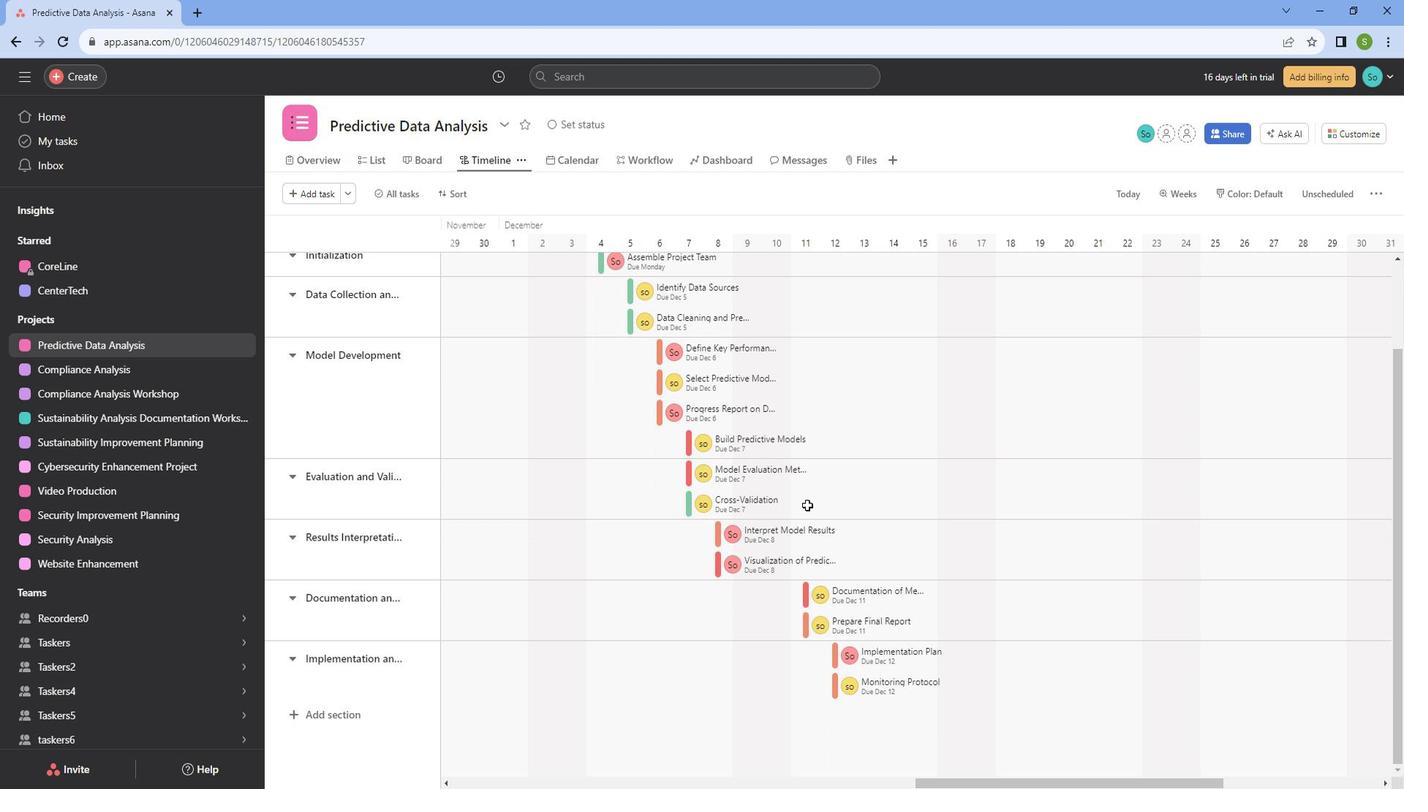 
Action: Mouse scrolled (804, 509) with delta (0, 0)
Screenshot: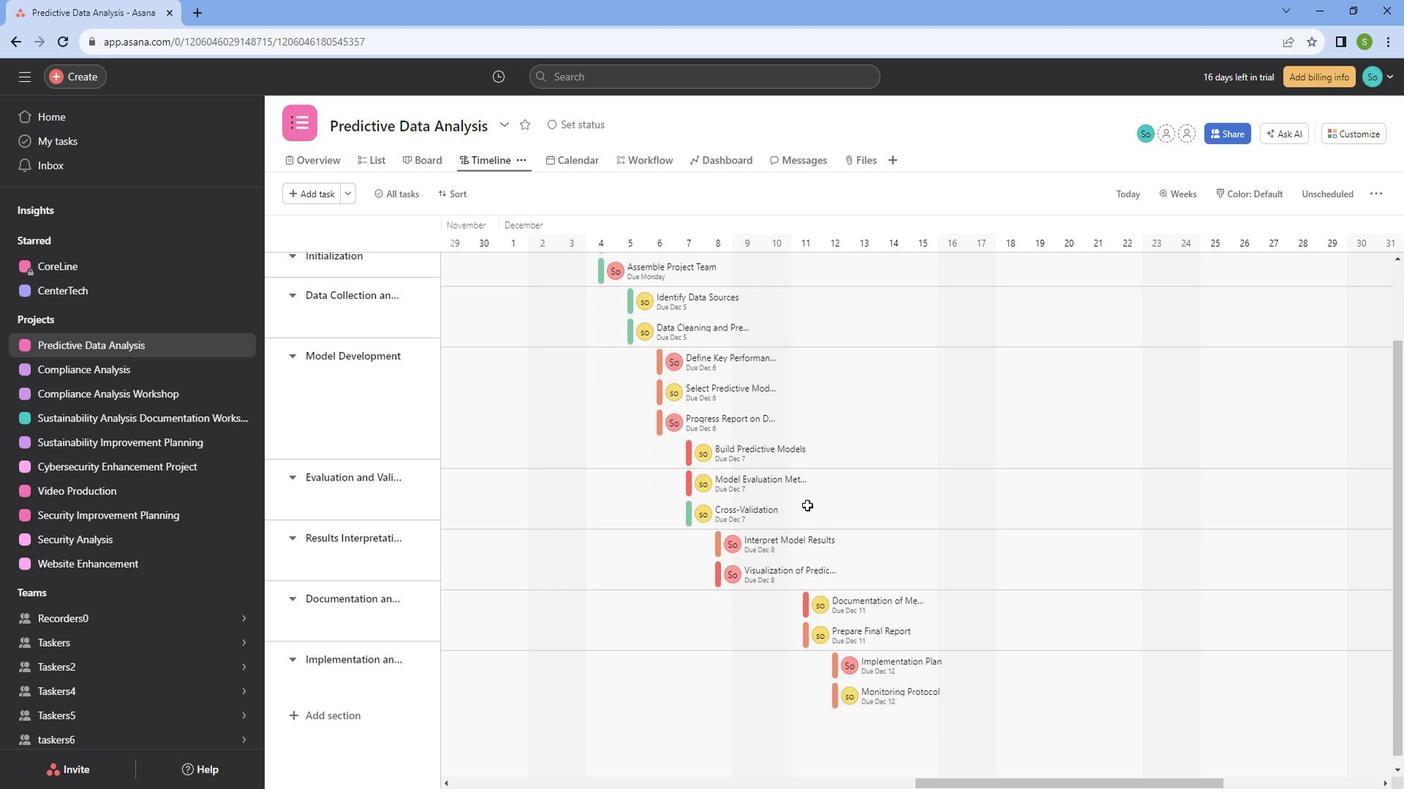 
Action: Mouse scrolled (804, 509) with delta (0, 0)
Screenshot: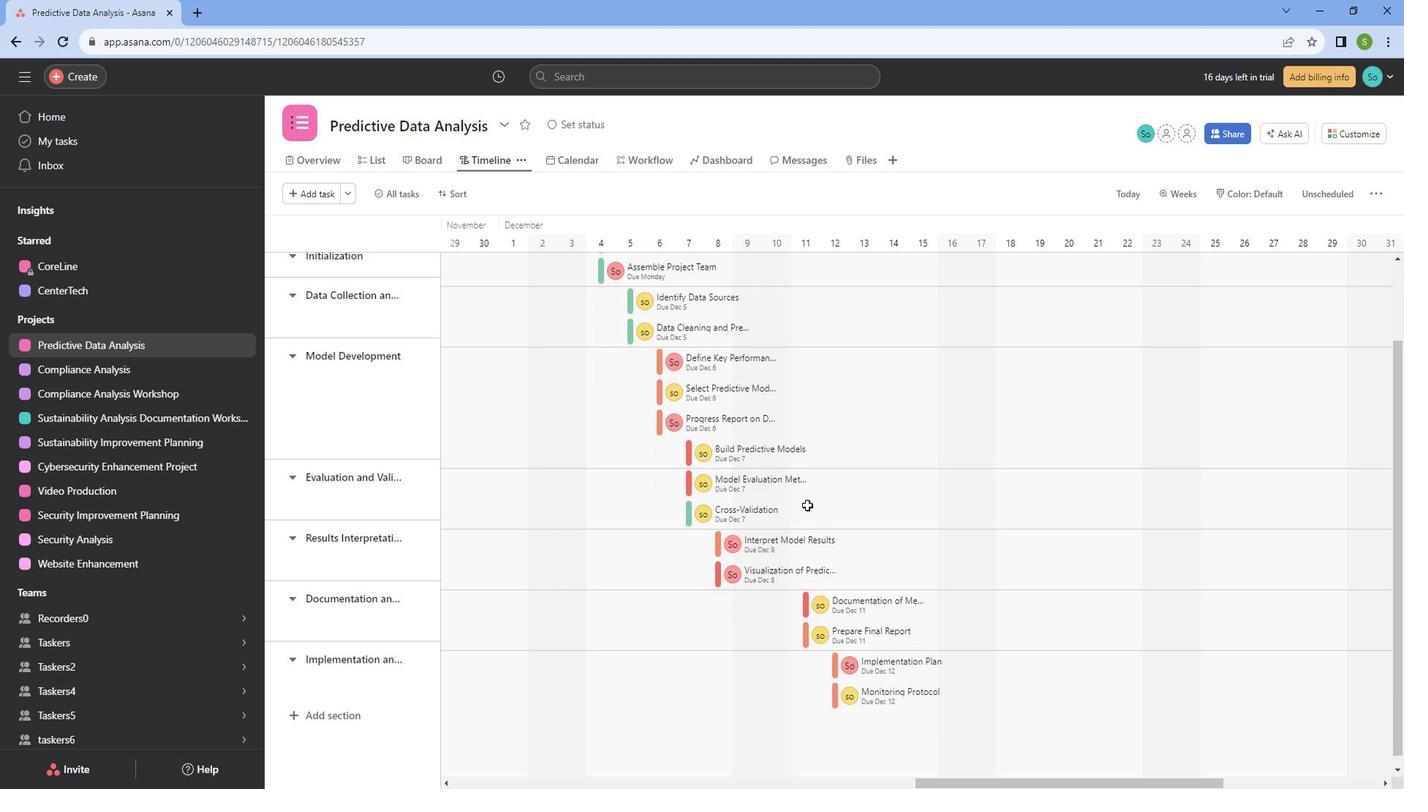 
Action: Mouse scrolled (804, 509) with delta (0, 0)
Screenshot: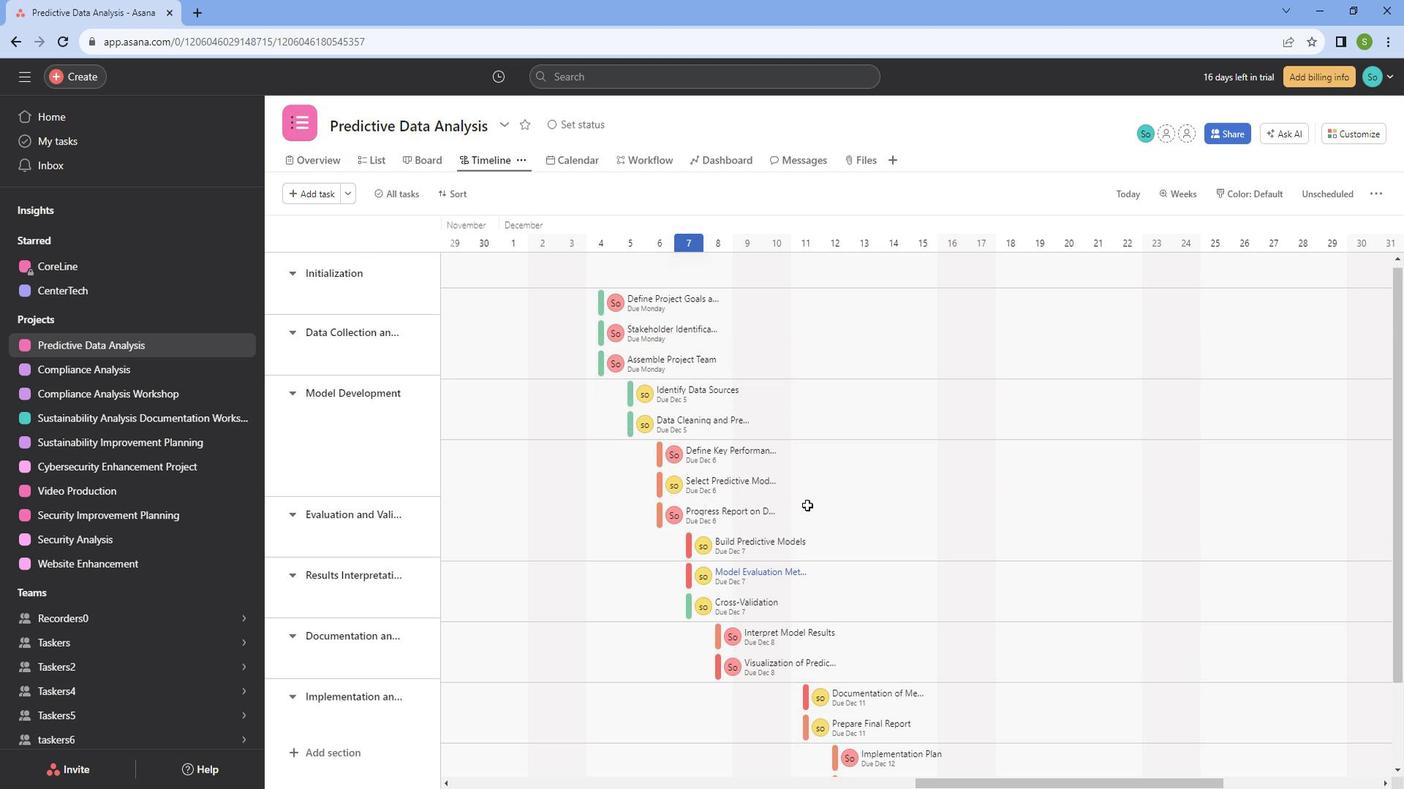 
